 Task: Create a due date automation trigger when advanced on, on the monday of the week a card is due add dates due next week at 11:00 AM.
Action: Mouse moved to (843, 251)
Screenshot: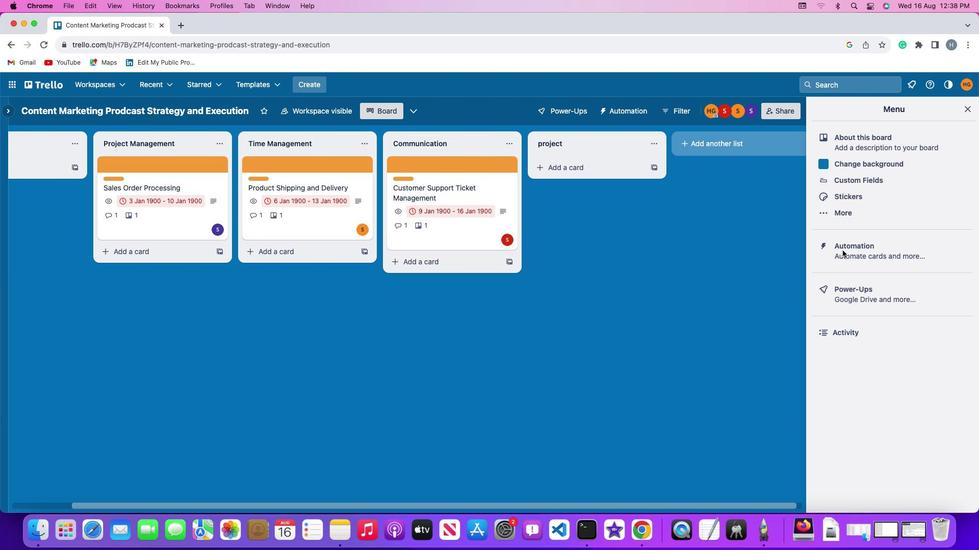 
Action: Mouse pressed left at (843, 251)
Screenshot: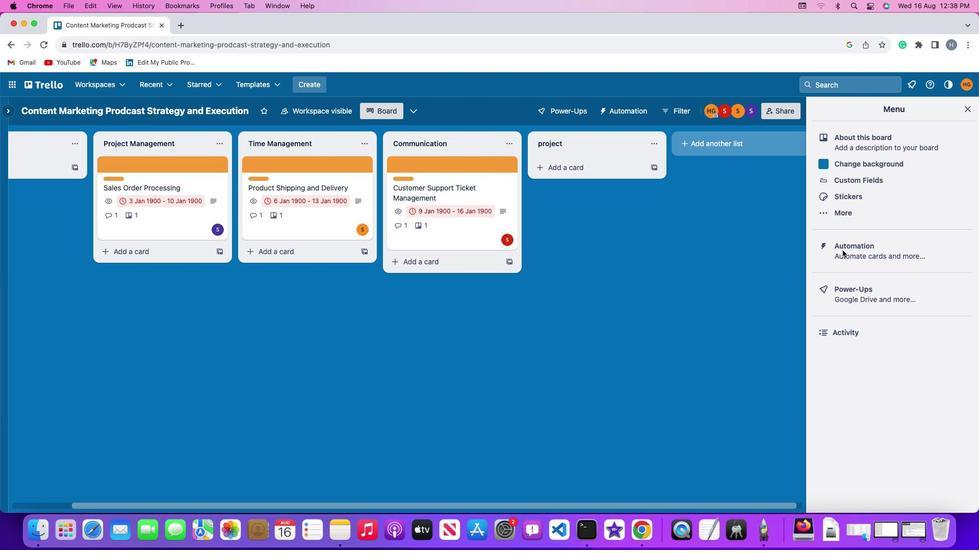 
Action: Mouse pressed left at (843, 251)
Screenshot: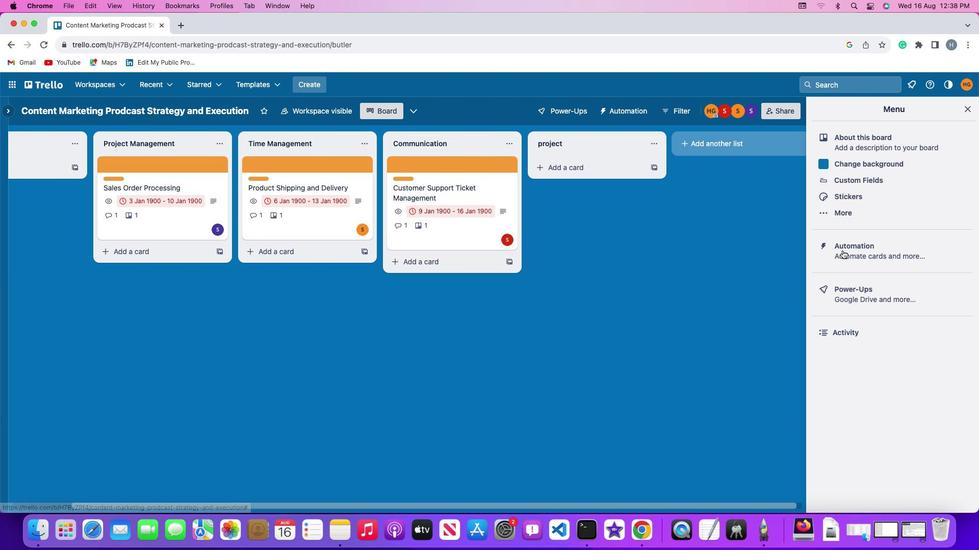 
Action: Mouse moved to (80, 247)
Screenshot: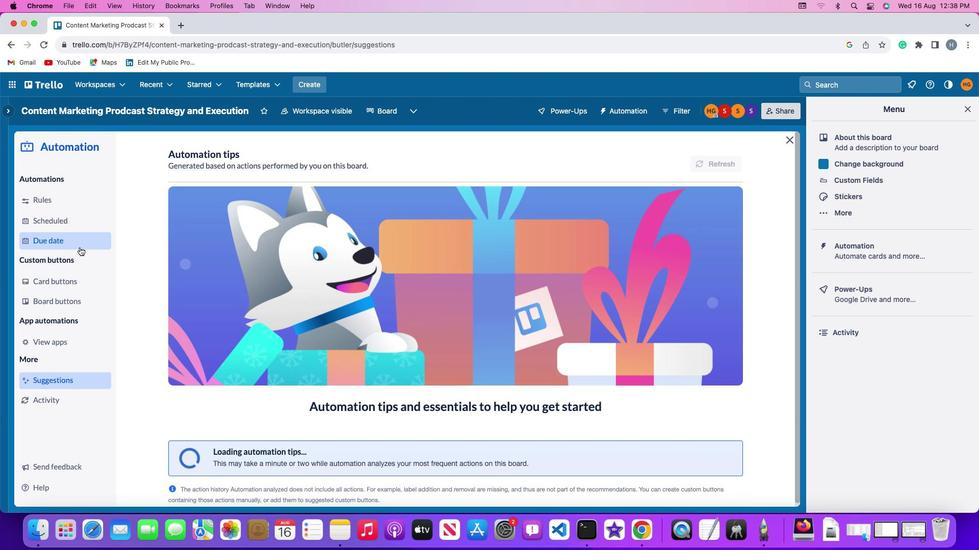 
Action: Mouse pressed left at (80, 247)
Screenshot: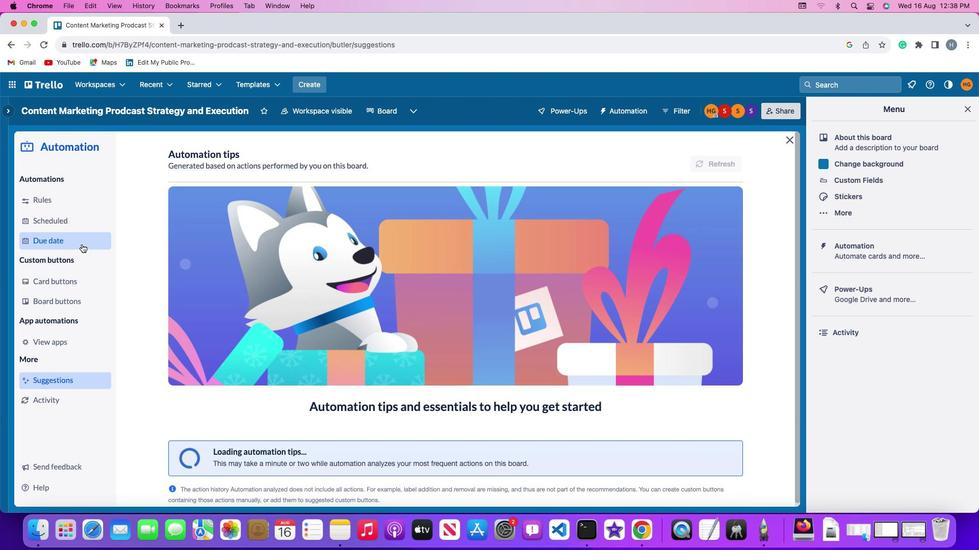 
Action: Mouse moved to (703, 158)
Screenshot: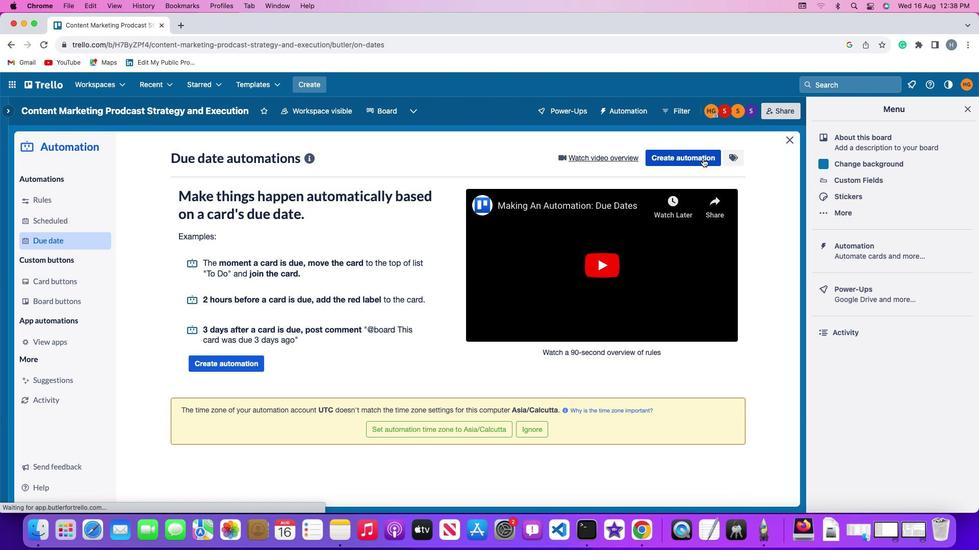 
Action: Mouse pressed left at (703, 158)
Screenshot: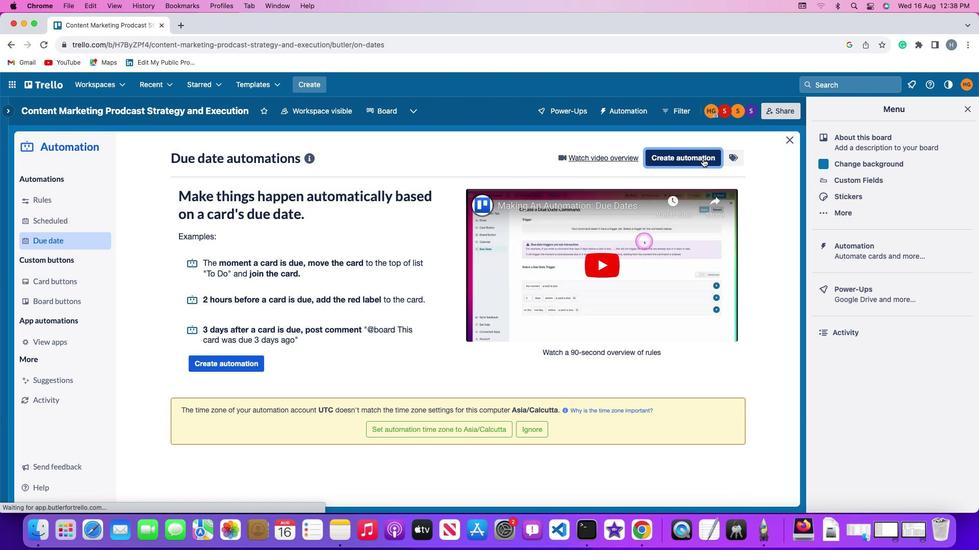 
Action: Mouse moved to (210, 252)
Screenshot: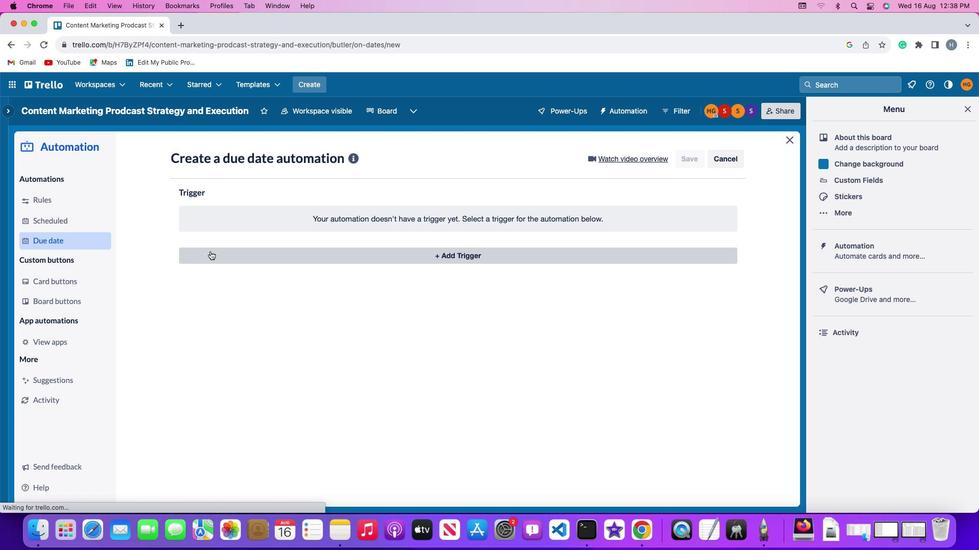 
Action: Mouse pressed left at (210, 252)
Screenshot: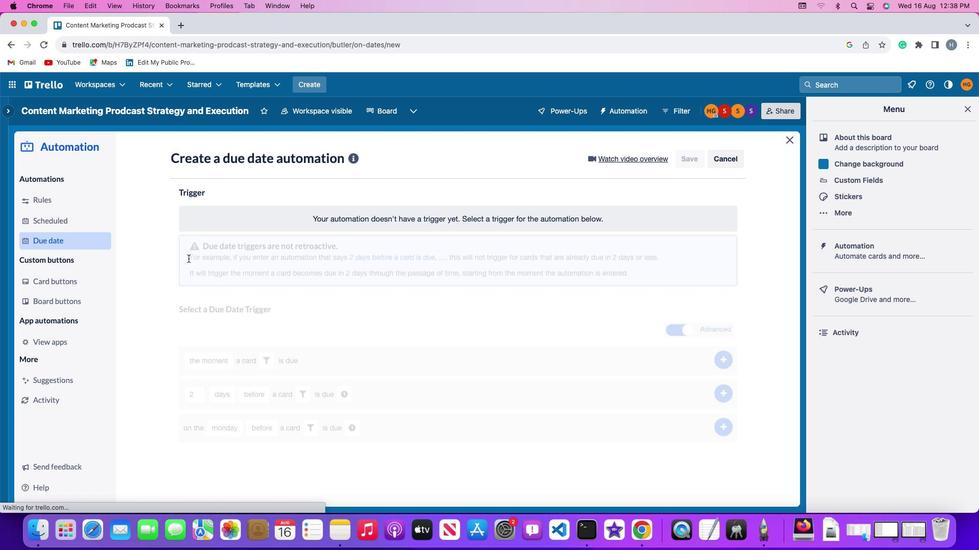 
Action: Mouse moved to (230, 443)
Screenshot: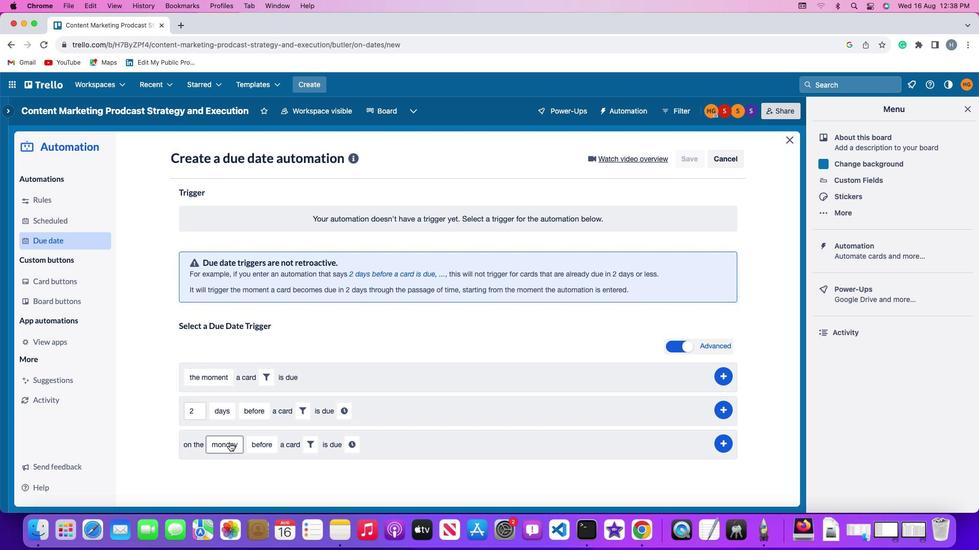 
Action: Mouse pressed left at (230, 443)
Screenshot: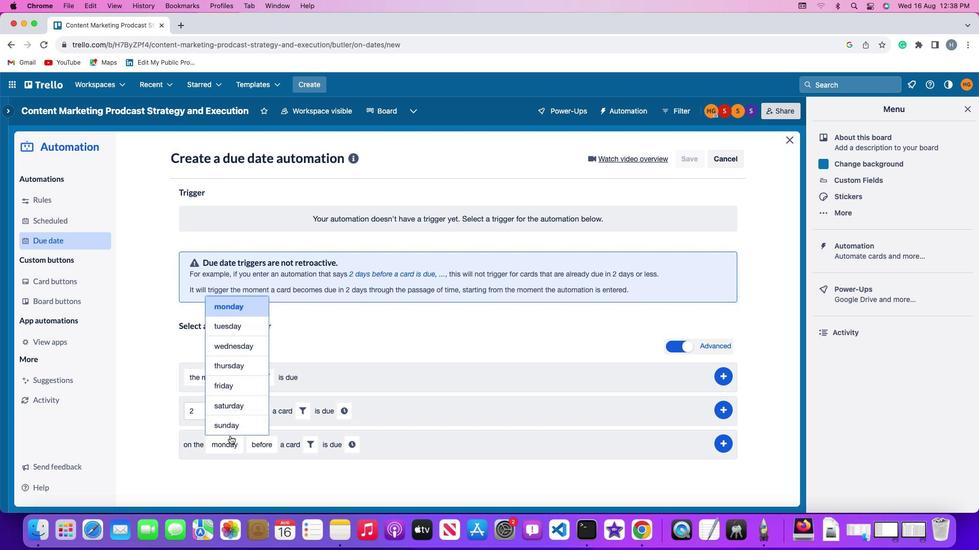 
Action: Mouse moved to (228, 302)
Screenshot: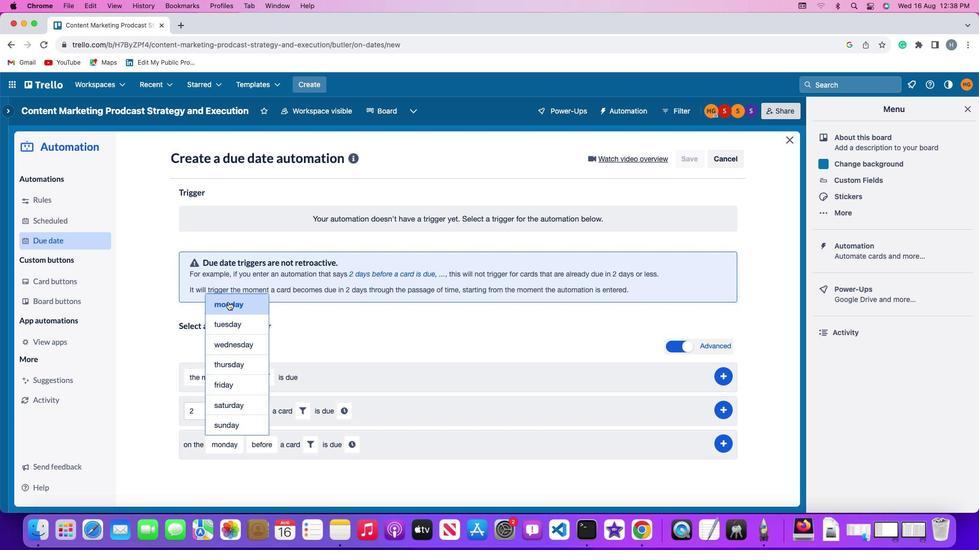 
Action: Mouse pressed left at (228, 302)
Screenshot: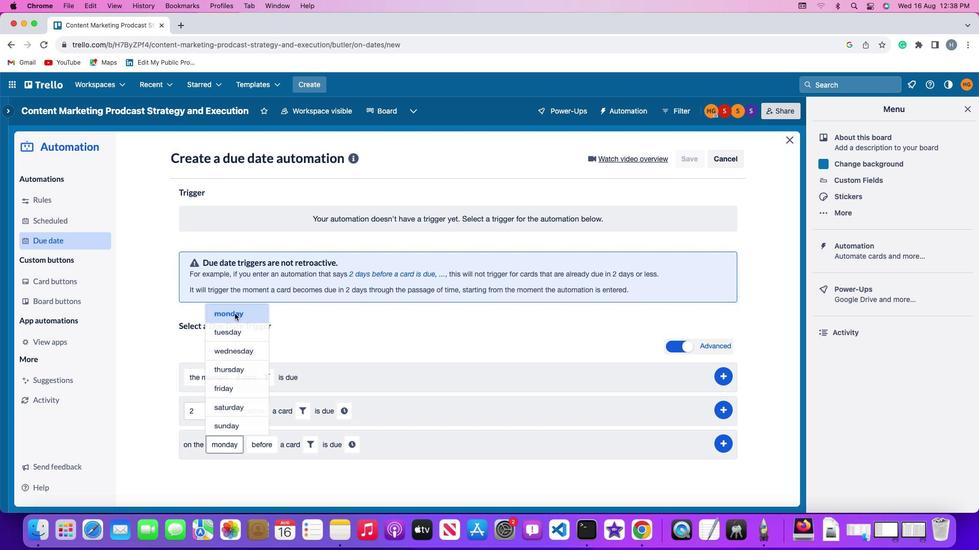 
Action: Mouse moved to (264, 447)
Screenshot: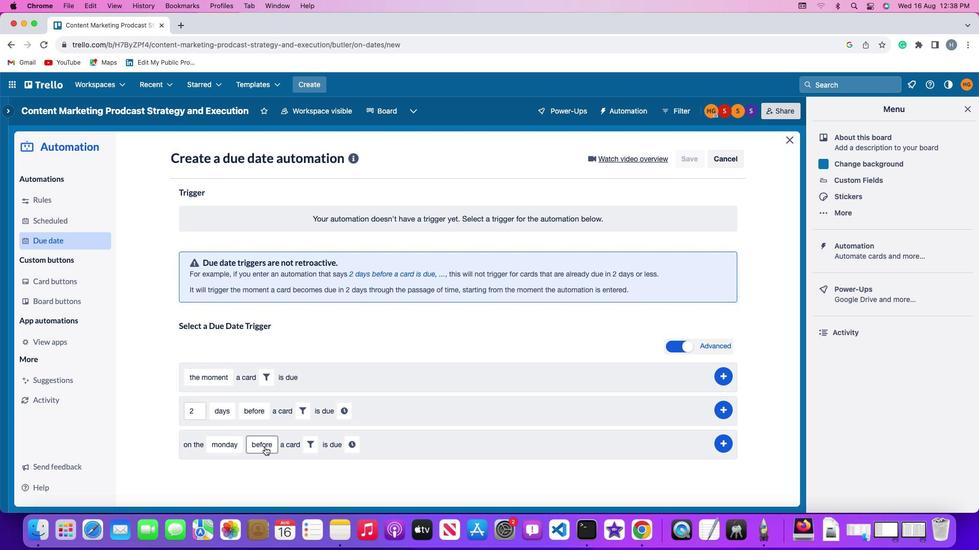 
Action: Mouse pressed left at (264, 447)
Screenshot: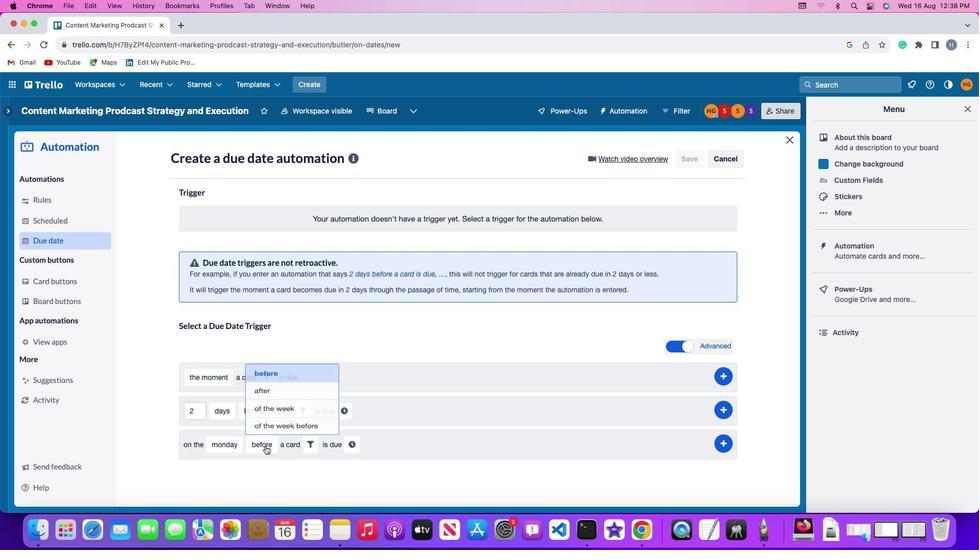 
Action: Mouse moved to (272, 406)
Screenshot: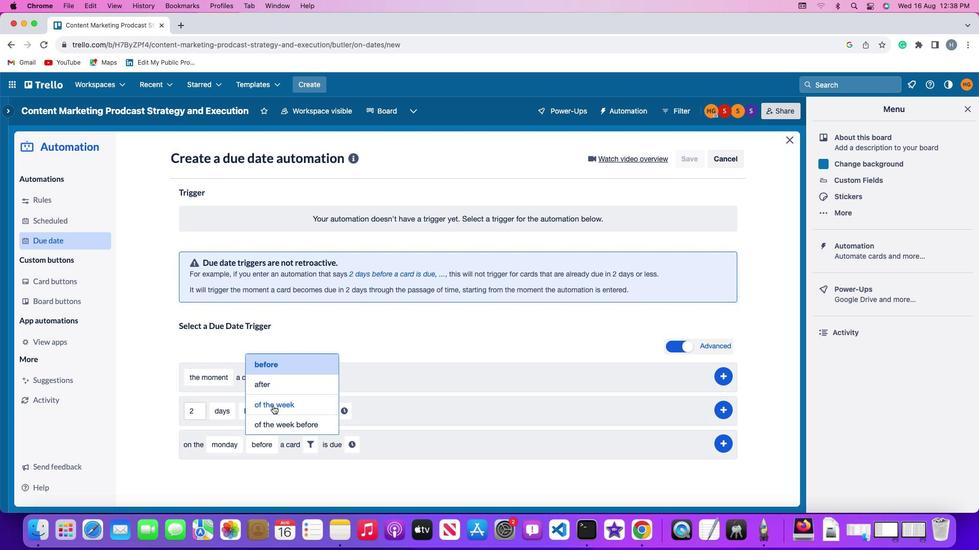 
Action: Mouse pressed left at (272, 406)
Screenshot: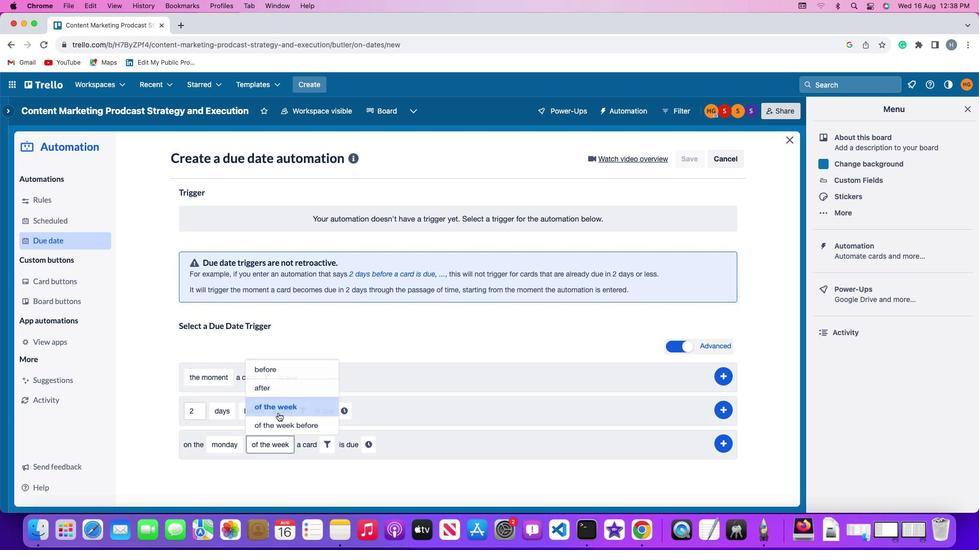 
Action: Mouse moved to (323, 446)
Screenshot: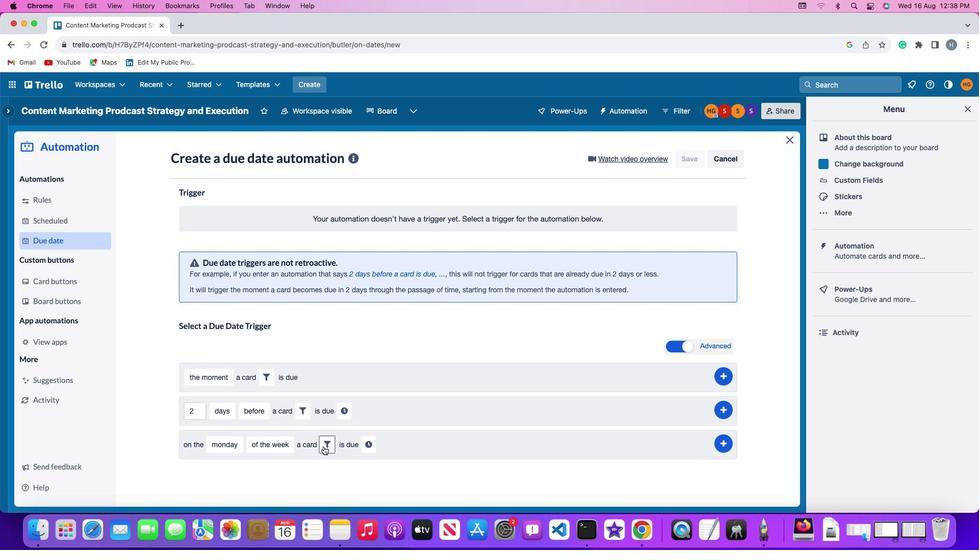
Action: Mouse pressed left at (323, 446)
Screenshot: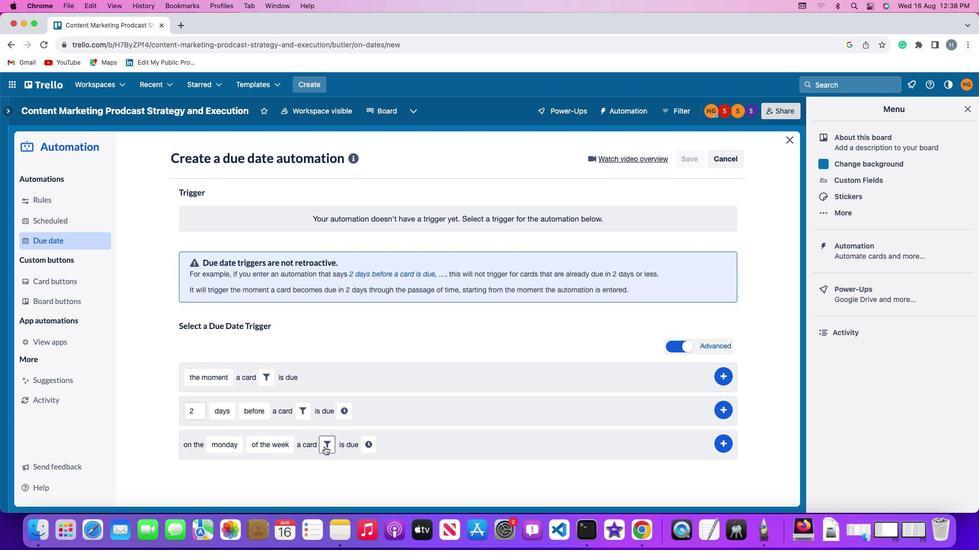 
Action: Mouse moved to (387, 480)
Screenshot: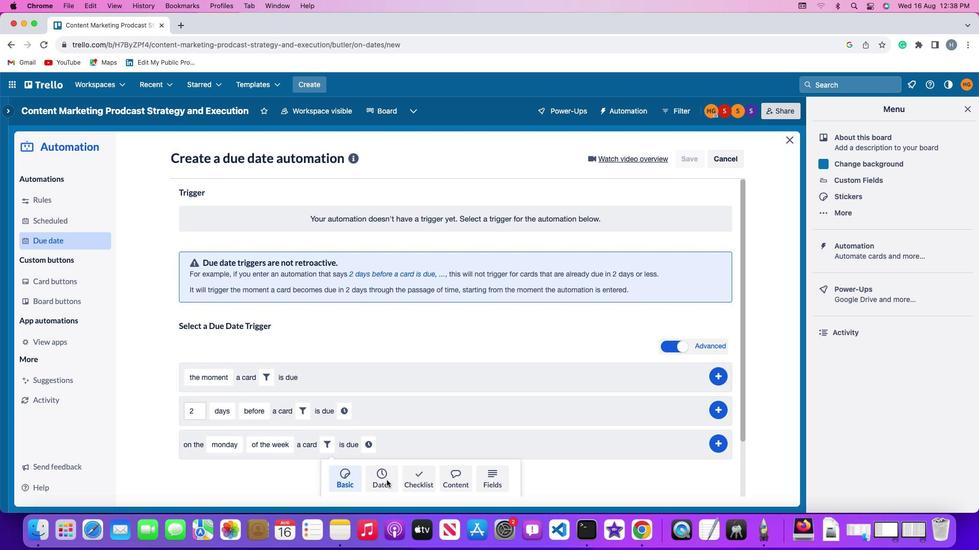 
Action: Mouse pressed left at (387, 480)
Screenshot: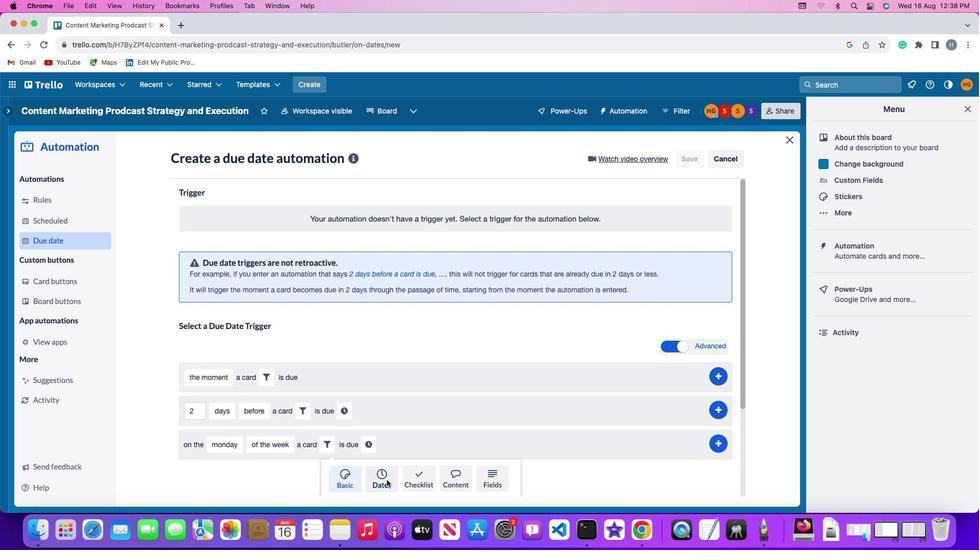 
Action: Mouse moved to (294, 479)
Screenshot: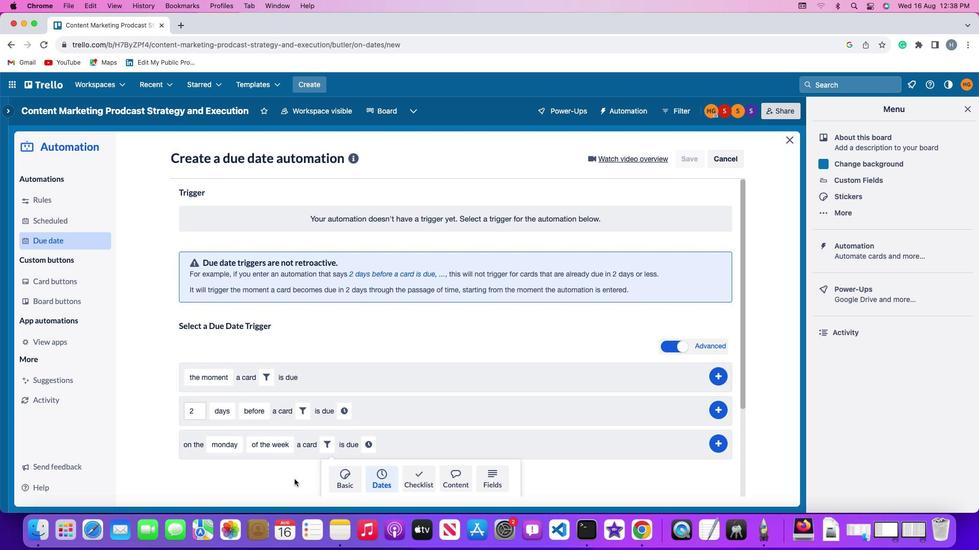 
Action: Mouse scrolled (294, 479) with delta (0, 0)
Screenshot: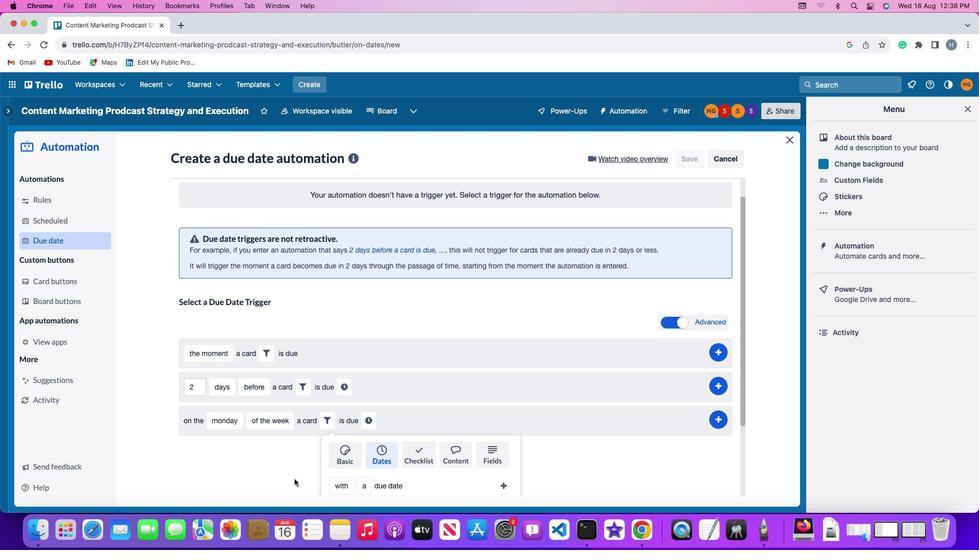 
Action: Mouse scrolled (294, 479) with delta (0, 0)
Screenshot: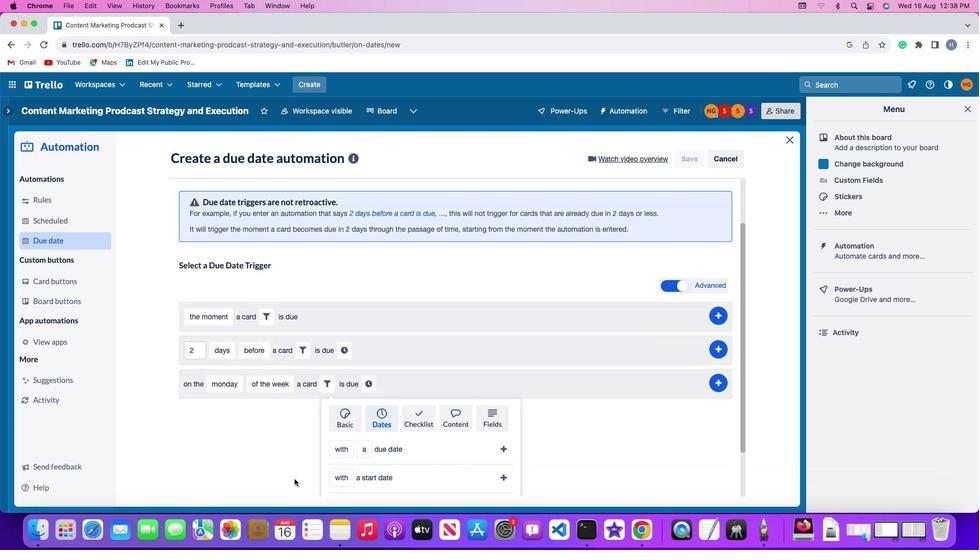
Action: Mouse scrolled (294, 479) with delta (0, -1)
Screenshot: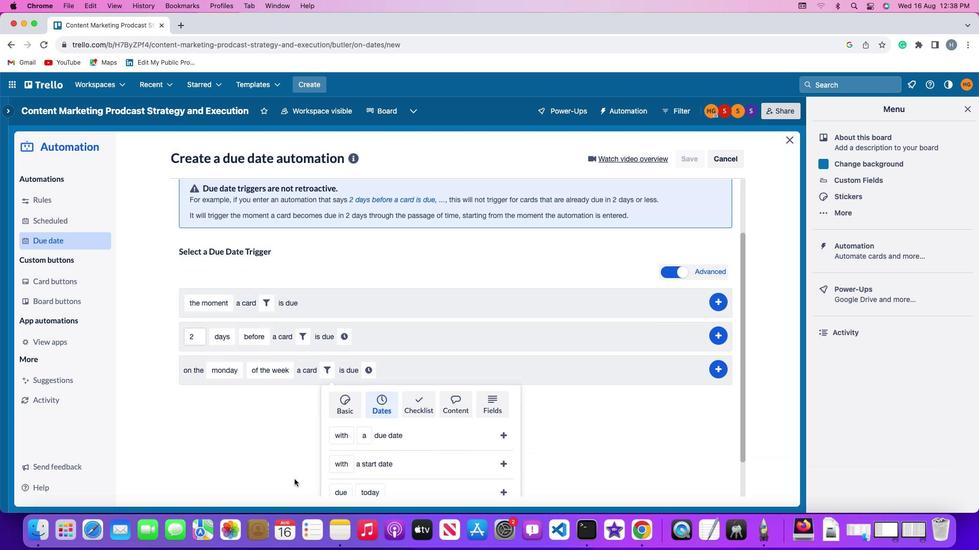 
Action: Mouse scrolled (294, 479) with delta (0, -2)
Screenshot: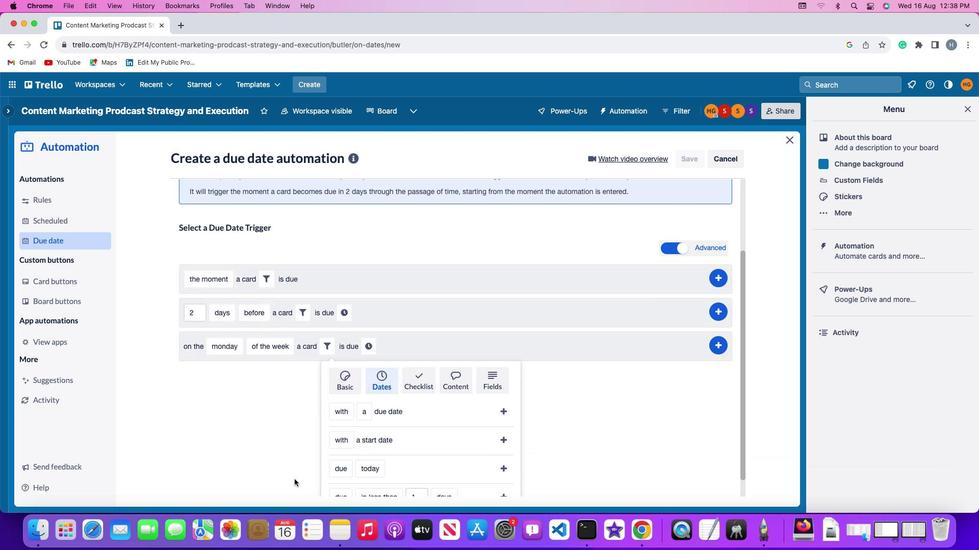 
Action: Mouse scrolled (294, 479) with delta (0, 0)
Screenshot: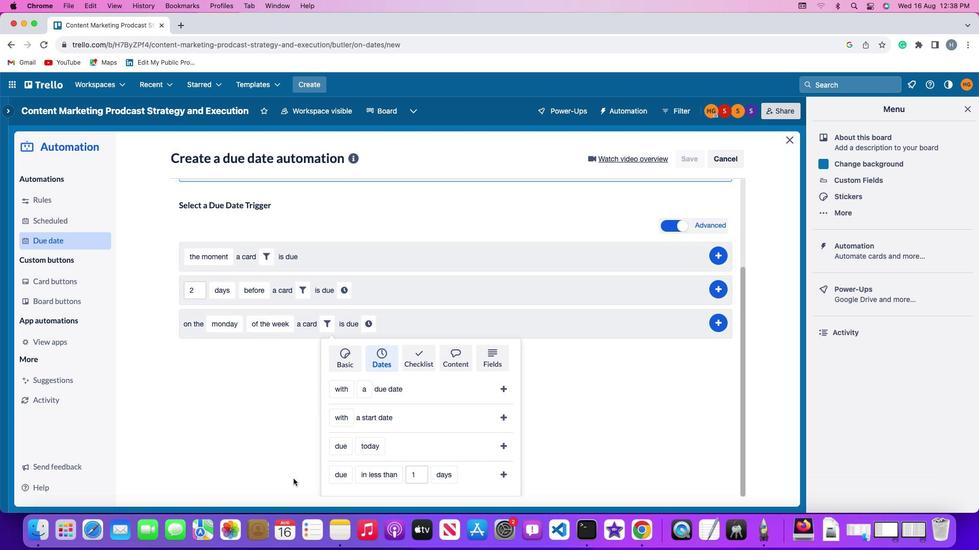 
Action: Mouse scrolled (294, 479) with delta (0, 0)
Screenshot: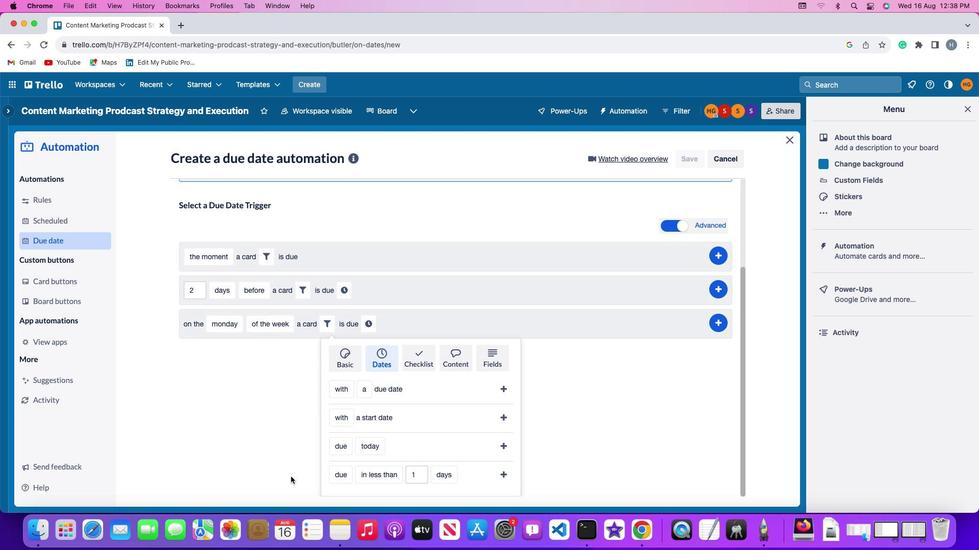 
Action: Mouse scrolled (294, 479) with delta (0, -1)
Screenshot: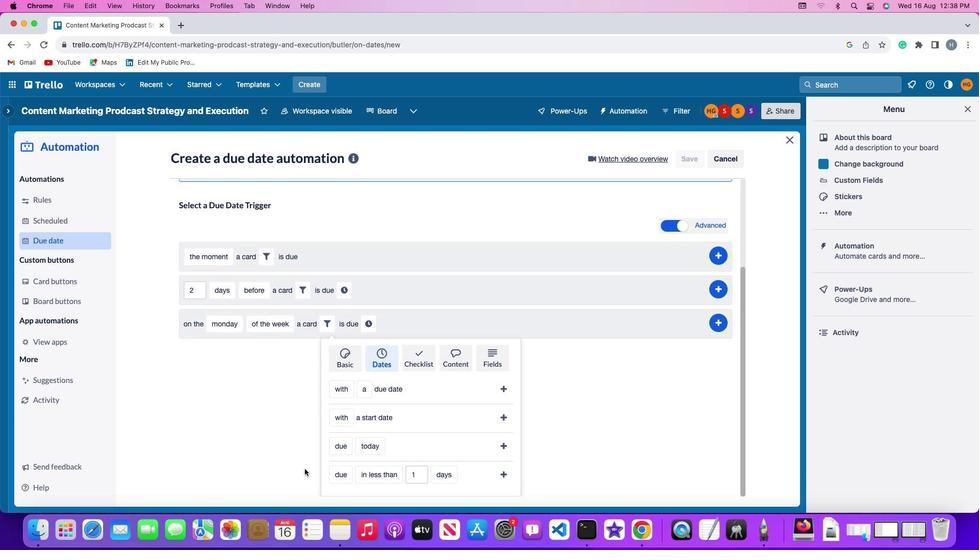 
Action: Mouse moved to (340, 453)
Screenshot: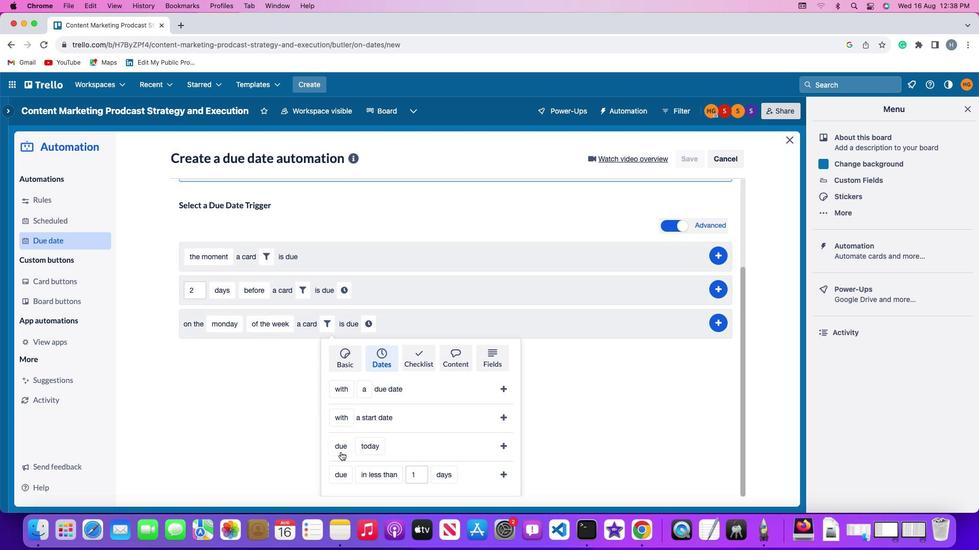 
Action: Mouse pressed left at (340, 453)
Screenshot: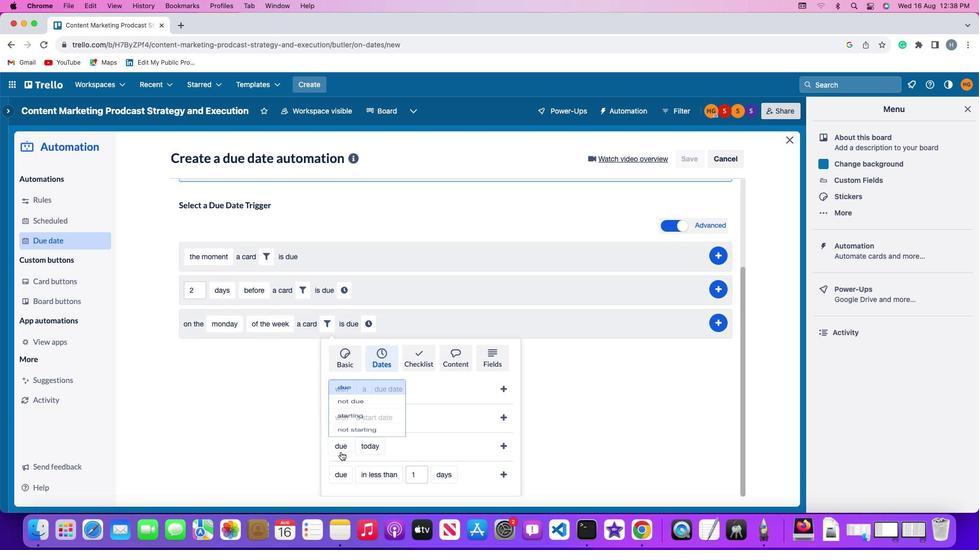 
Action: Mouse moved to (354, 368)
Screenshot: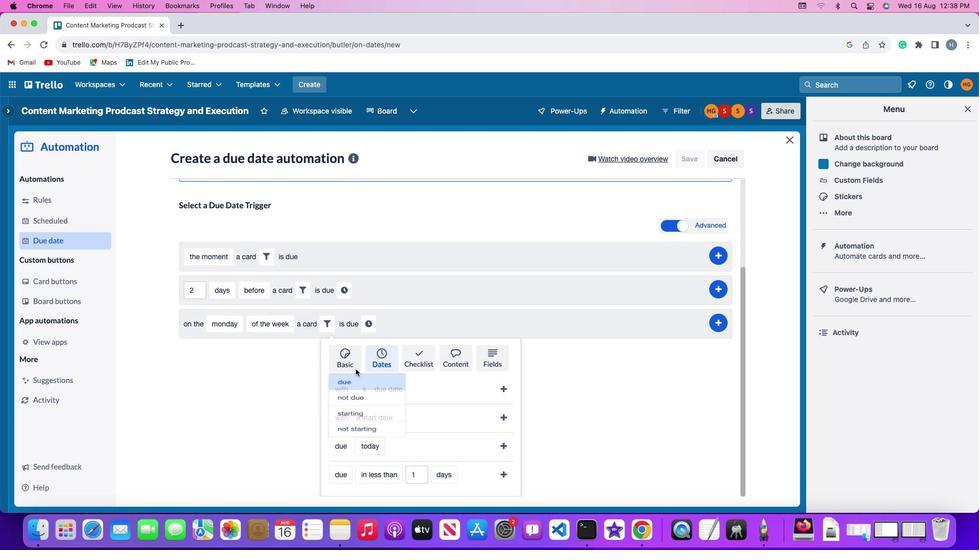 
Action: Mouse pressed left at (354, 368)
Screenshot: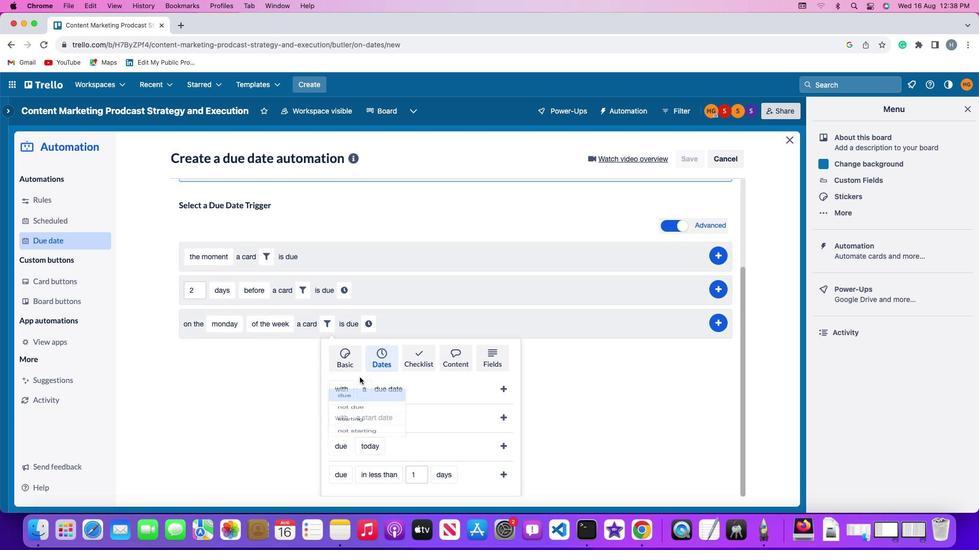 
Action: Mouse moved to (371, 450)
Screenshot: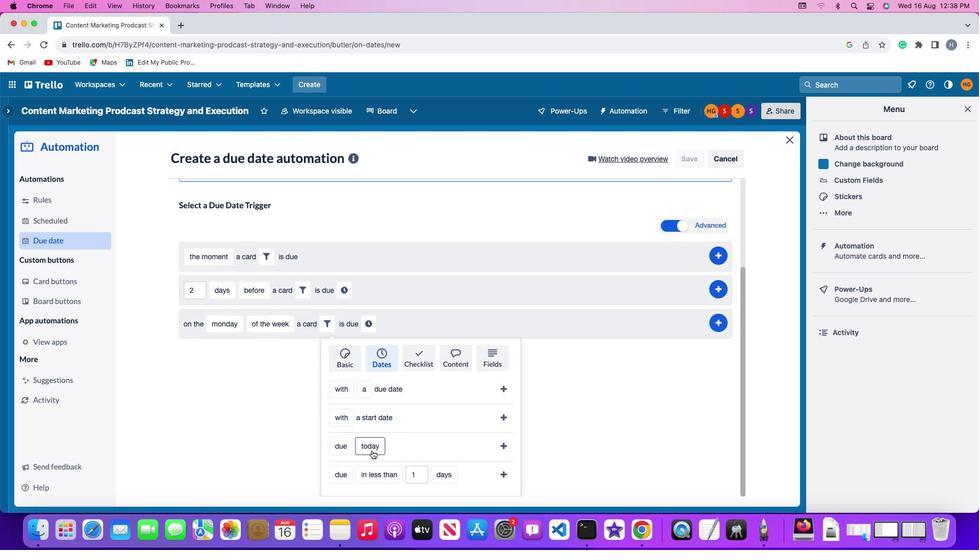 
Action: Mouse pressed left at (371, 450)
Screenshot: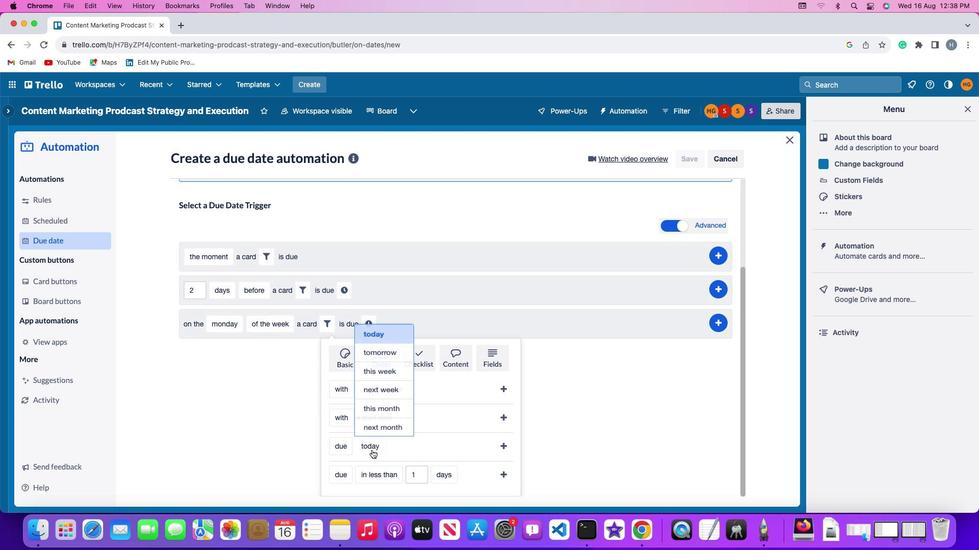 
Action: Mouse moved to (382, 388)
Screenshot: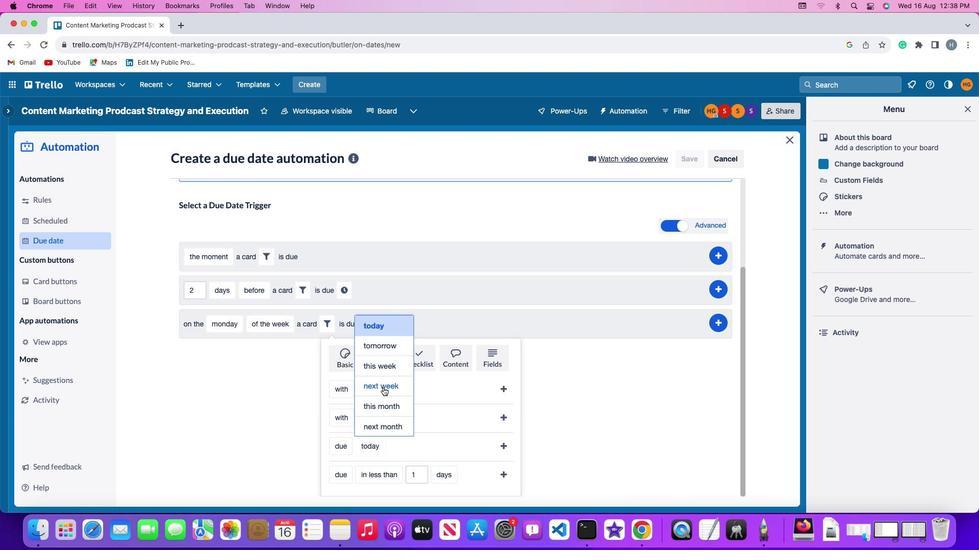 
Action: Mouse pressed left at (382, 388)
Screenshot: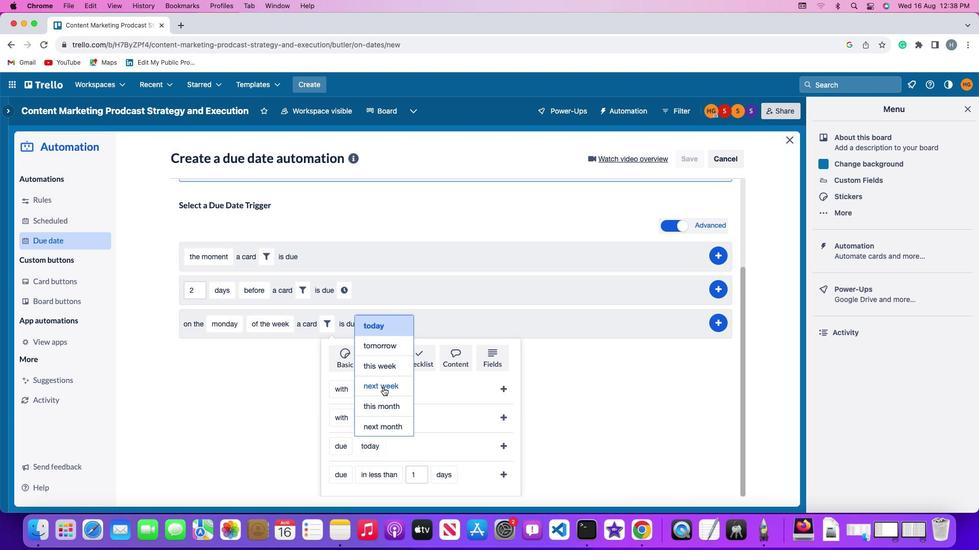 
Action: Mouse moved to (506, 446)
Screenshot: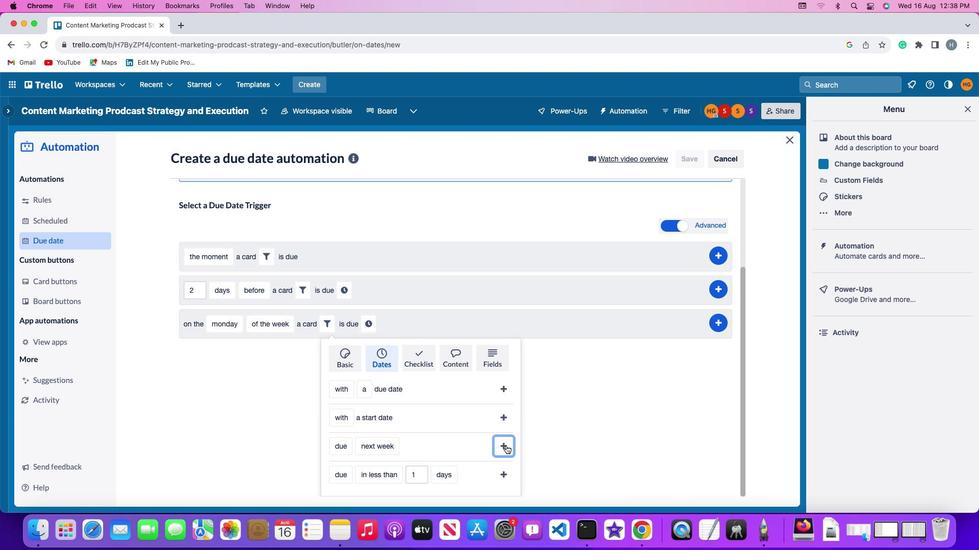 
Action: Mouse pressed left at (506, 446)
Screenshot: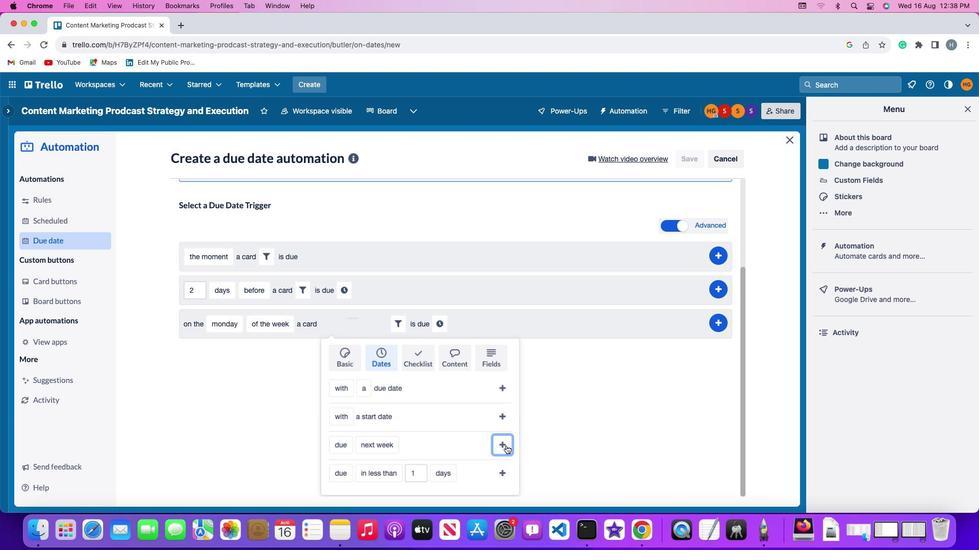 
Action: Mouse moved to (438, 445)
Screenshot: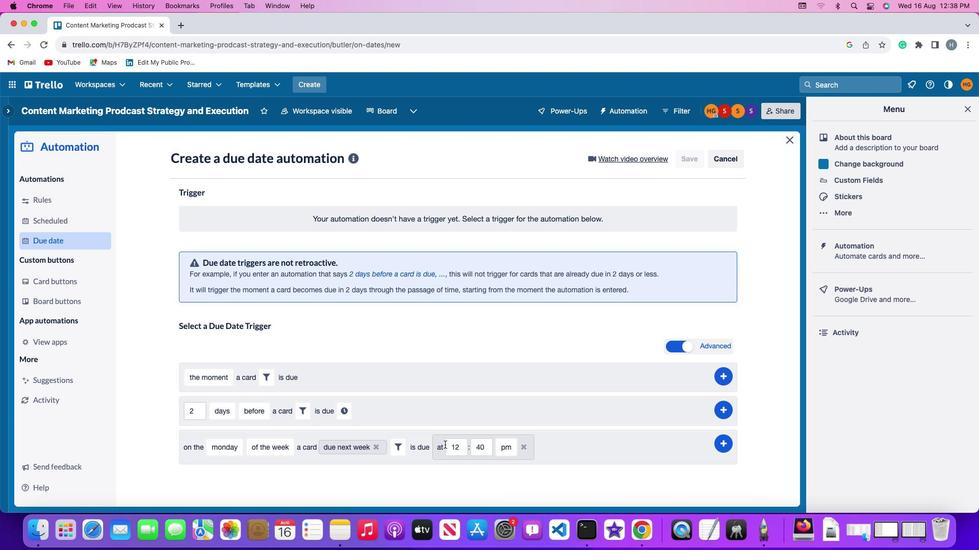 
Action: Mouse pressed left at (438, 445)
Screenshot: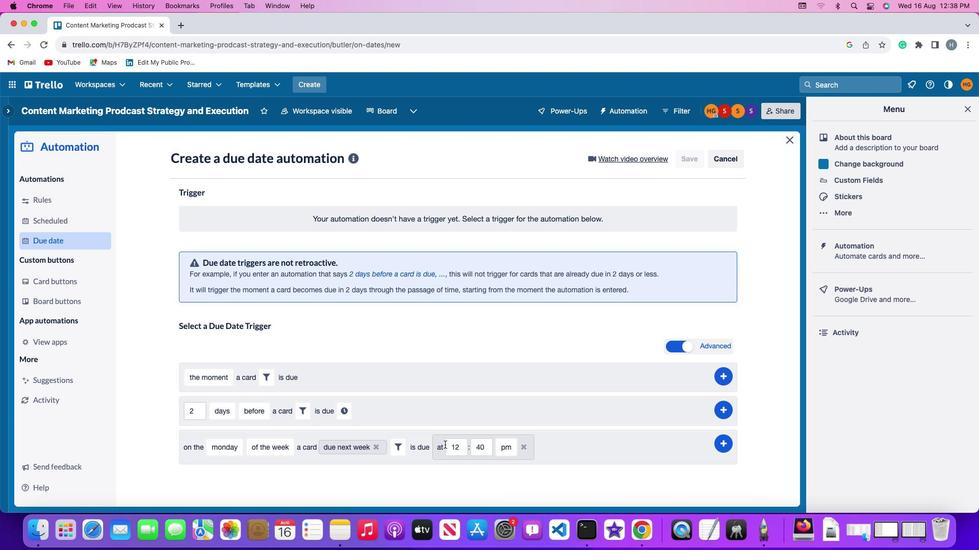 
Action: Mouse moved to (462, 447)
Screenshot: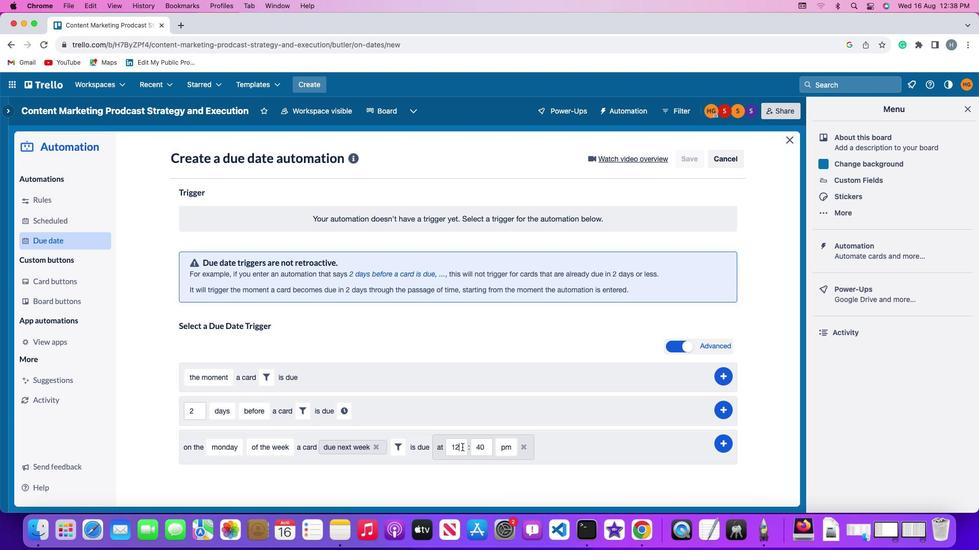 
Action: Mouse pressed left at (462, 447)
Screenshot: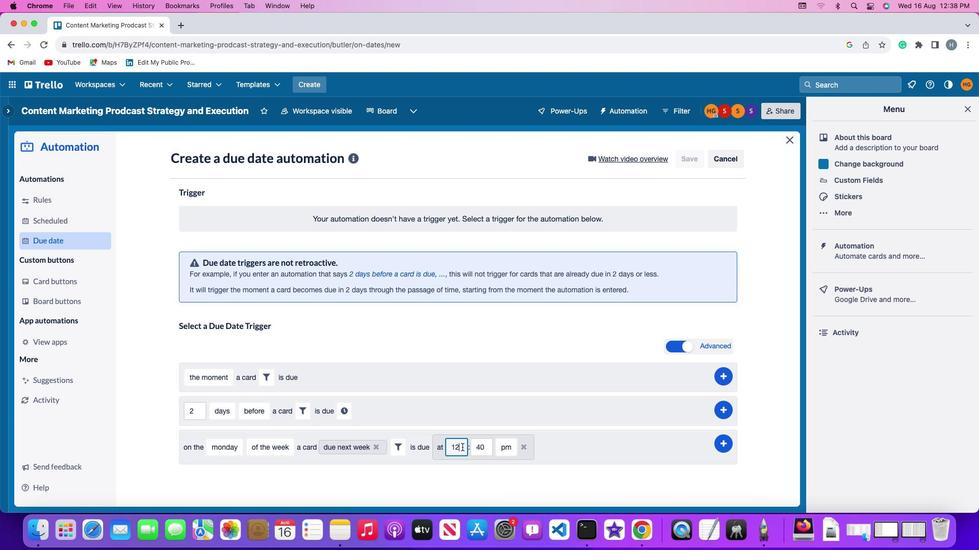 
Action: Key pressed Key.backspaceKey.backspace'1''1'
Screenshot: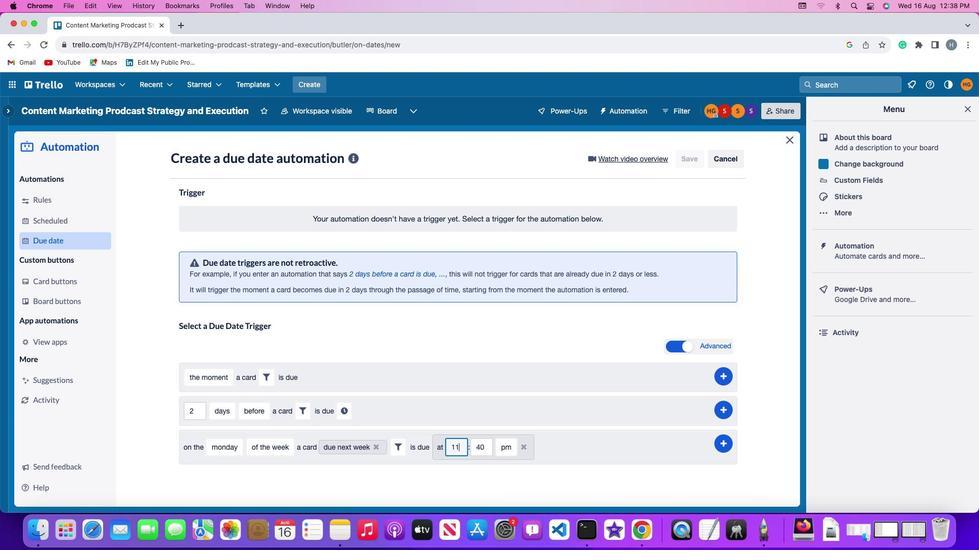 
Action: Mouse moved to (487, 447)
Screenshot: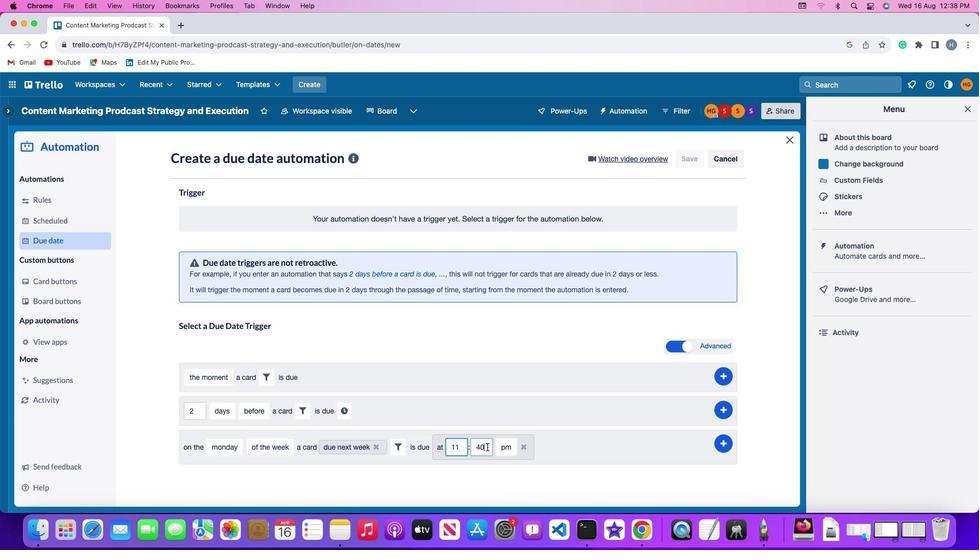 
Action: Mouse pressed left at (487, 447)
Screenshot: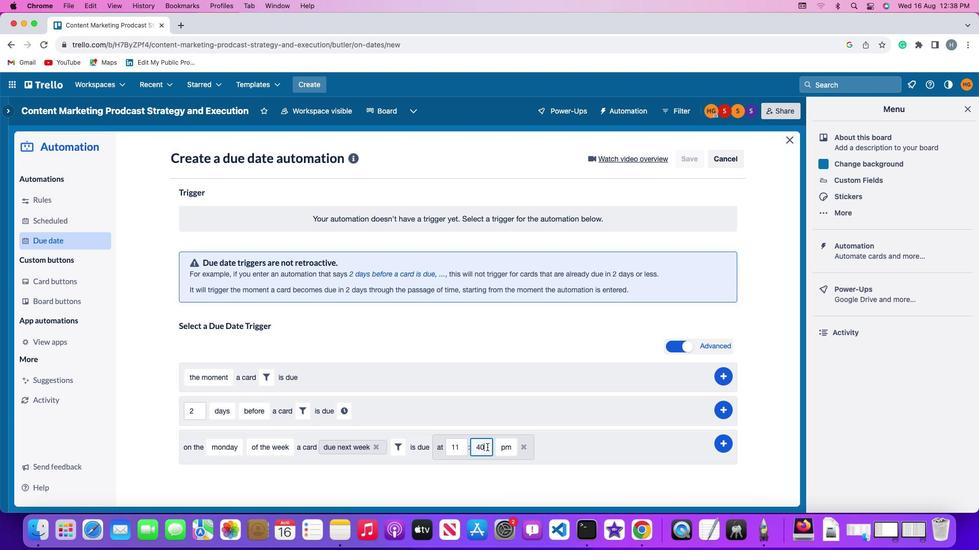 
Action: Key pressed Key.backspaceKey.backspace'0''0'
Screenshot: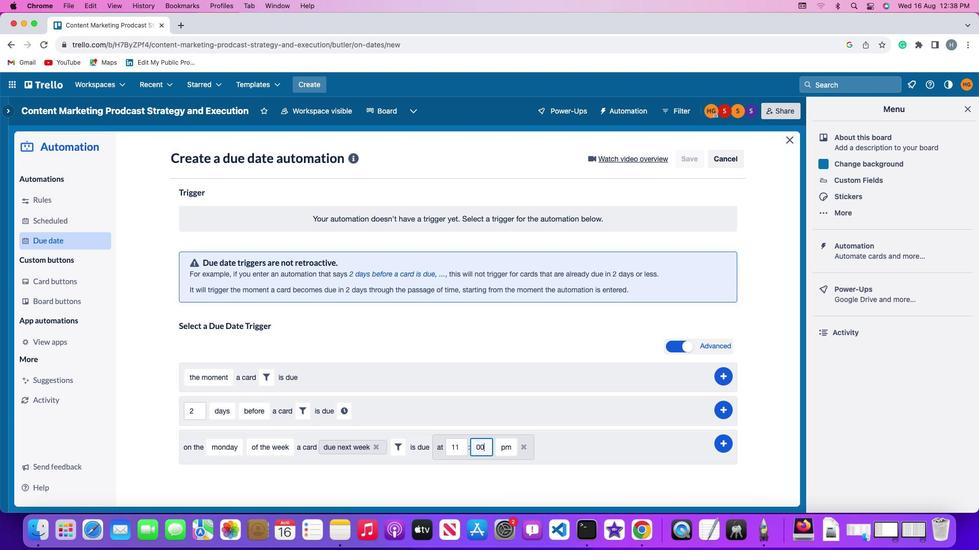 
Action: Mouse moved to (509, 446)
Screenshot: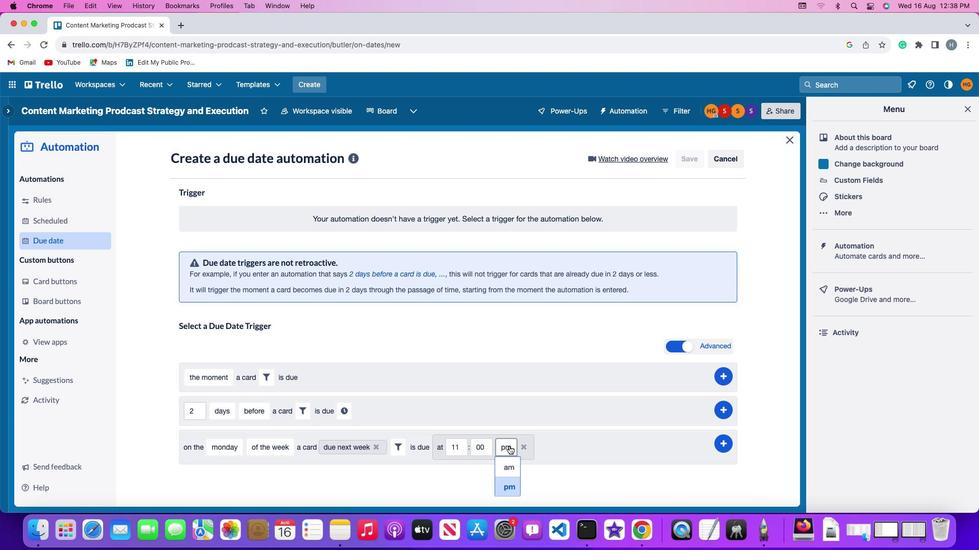 
Action: Mouse pressed left at (509, 446)
Screenshot: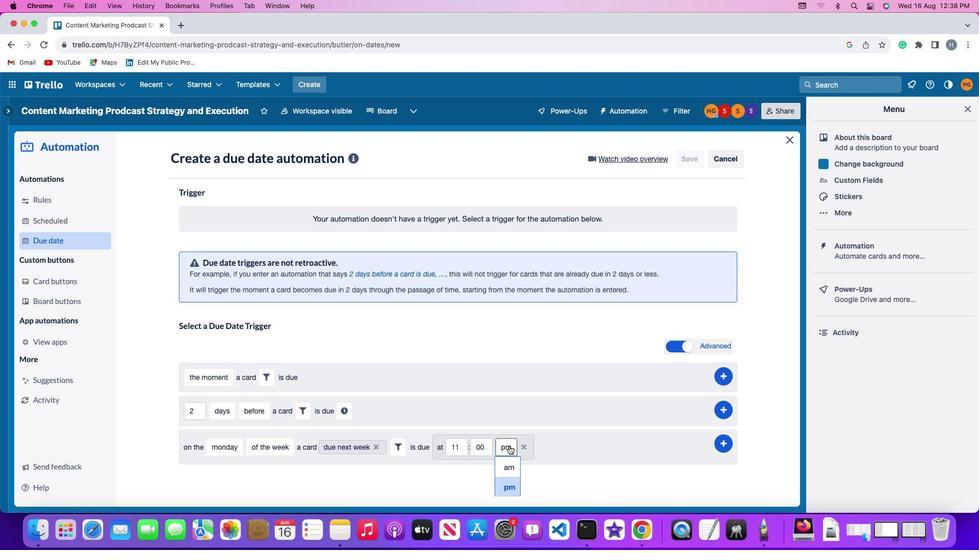 
Action: Mouse moved to (509, 464)
Screenshot: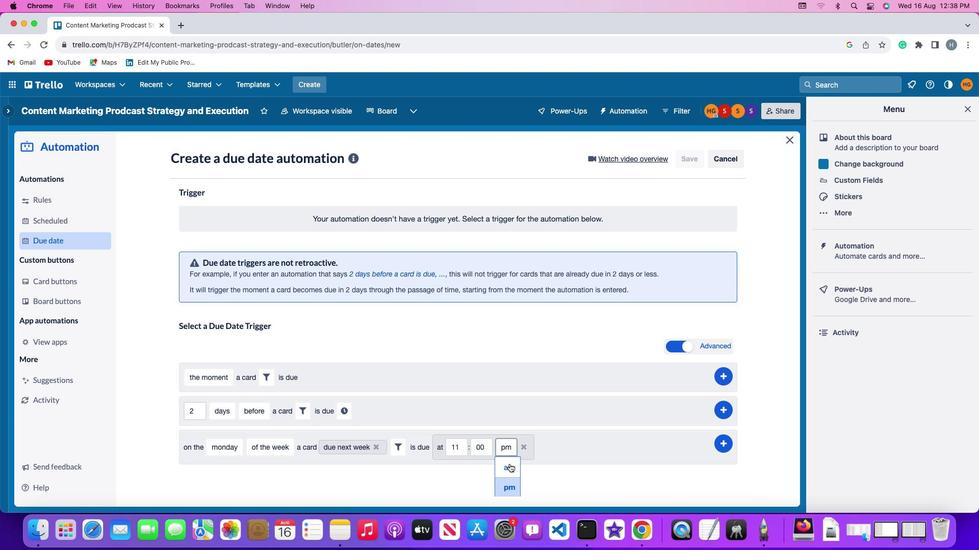 
Action: Mouse pressed left at (509, 464)
Screenshot: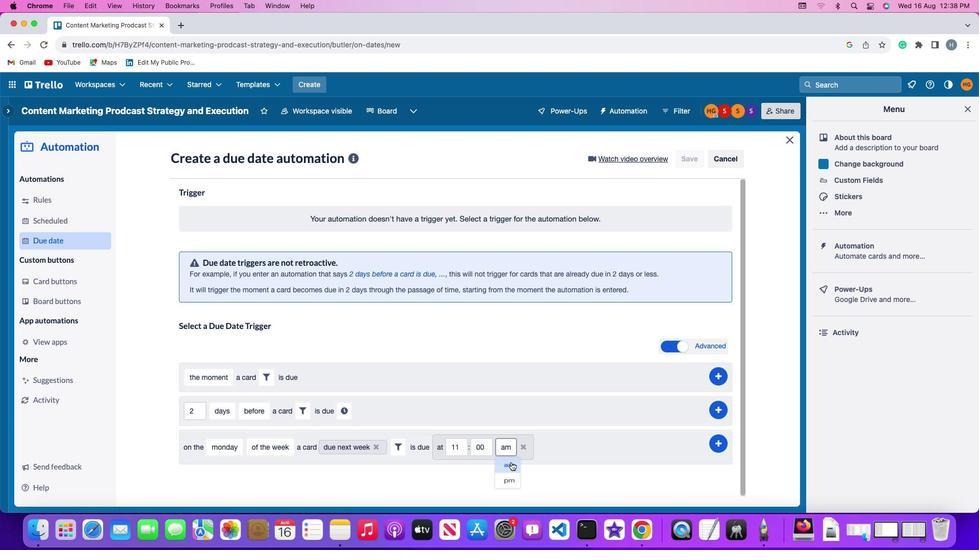 
Action: Mouse moved to (726, 439)
Screenshot: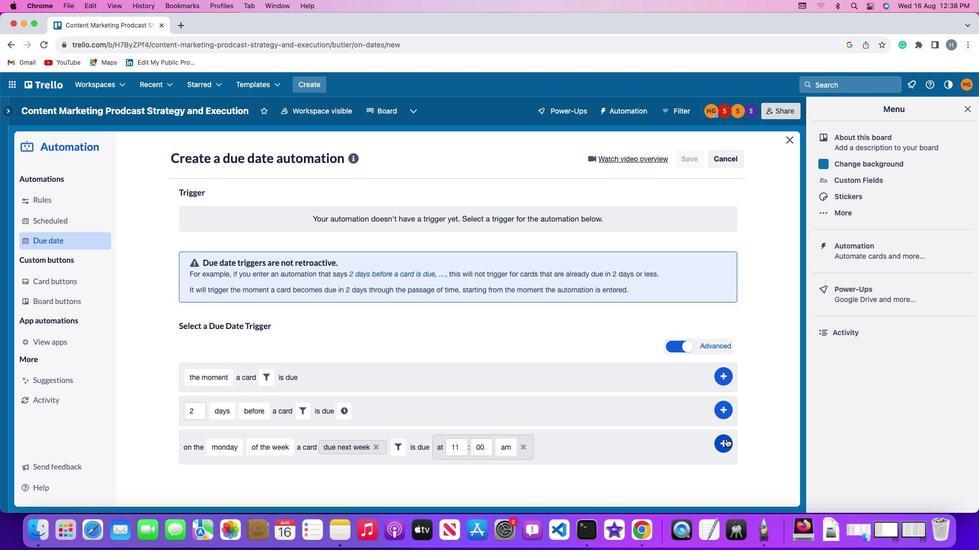 
Action: Mouse pressed left at (726, 439)
Screenshot: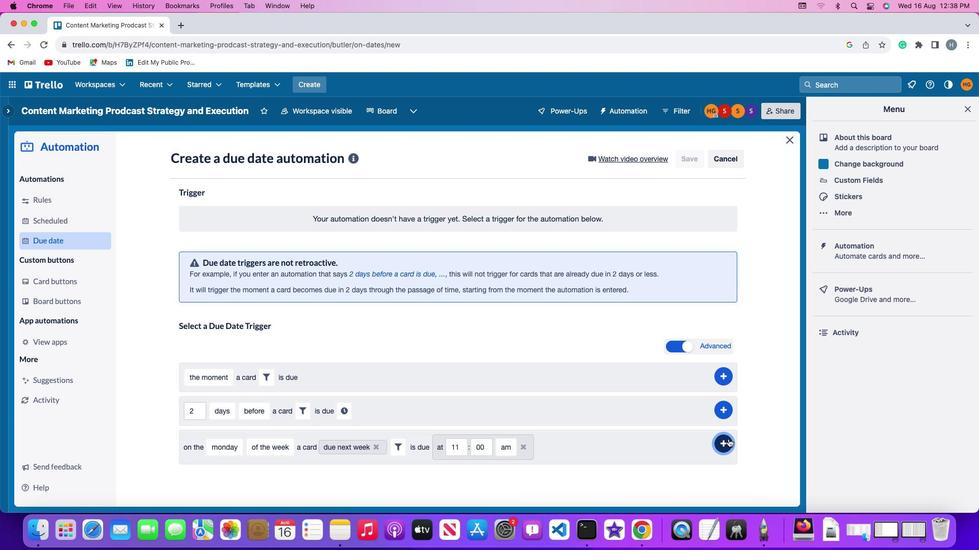 
Action: Mouse moved to (761, 361)
Screenshot: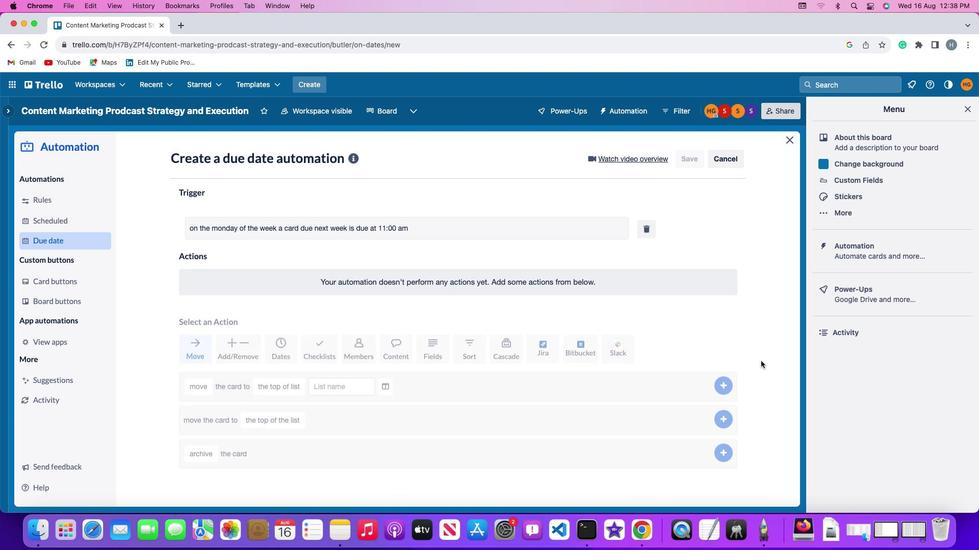 
